 Task: Select the month "December".
Action: Mouse moved to (872, 107)
Screenshot: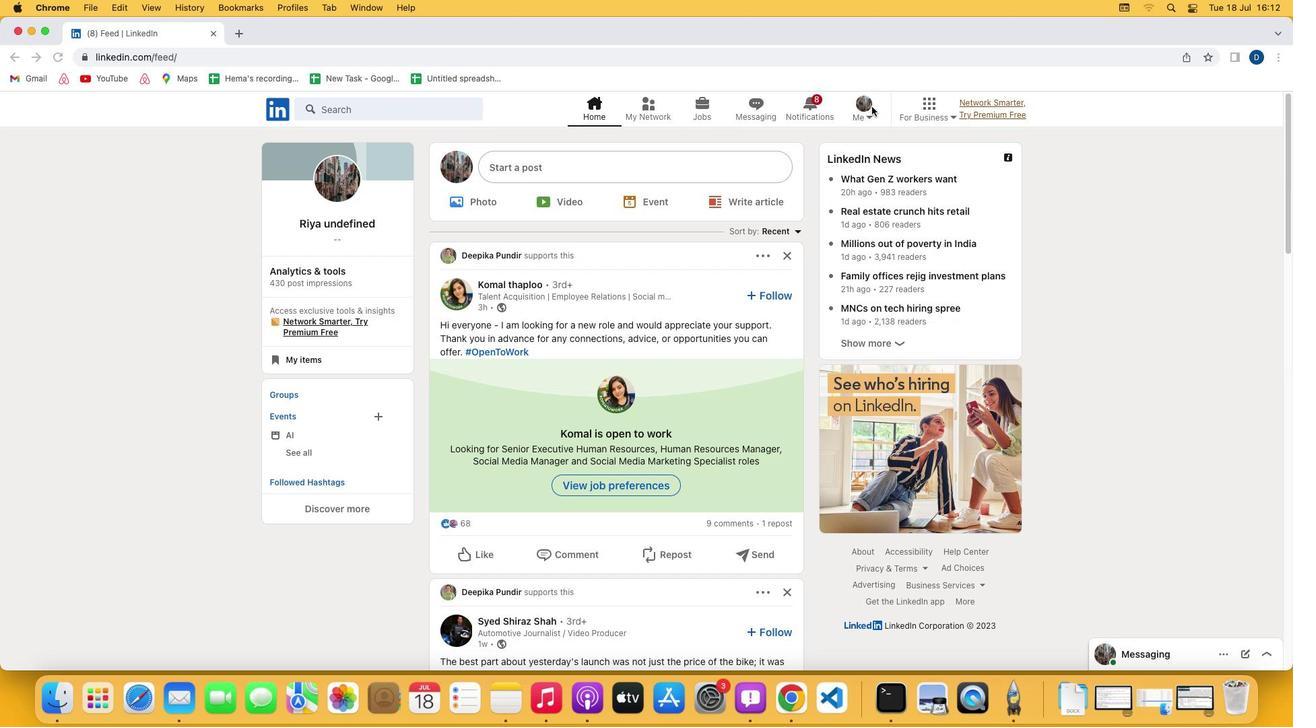 
Action: Mouse pressed left at (872, 107)
Screenshot: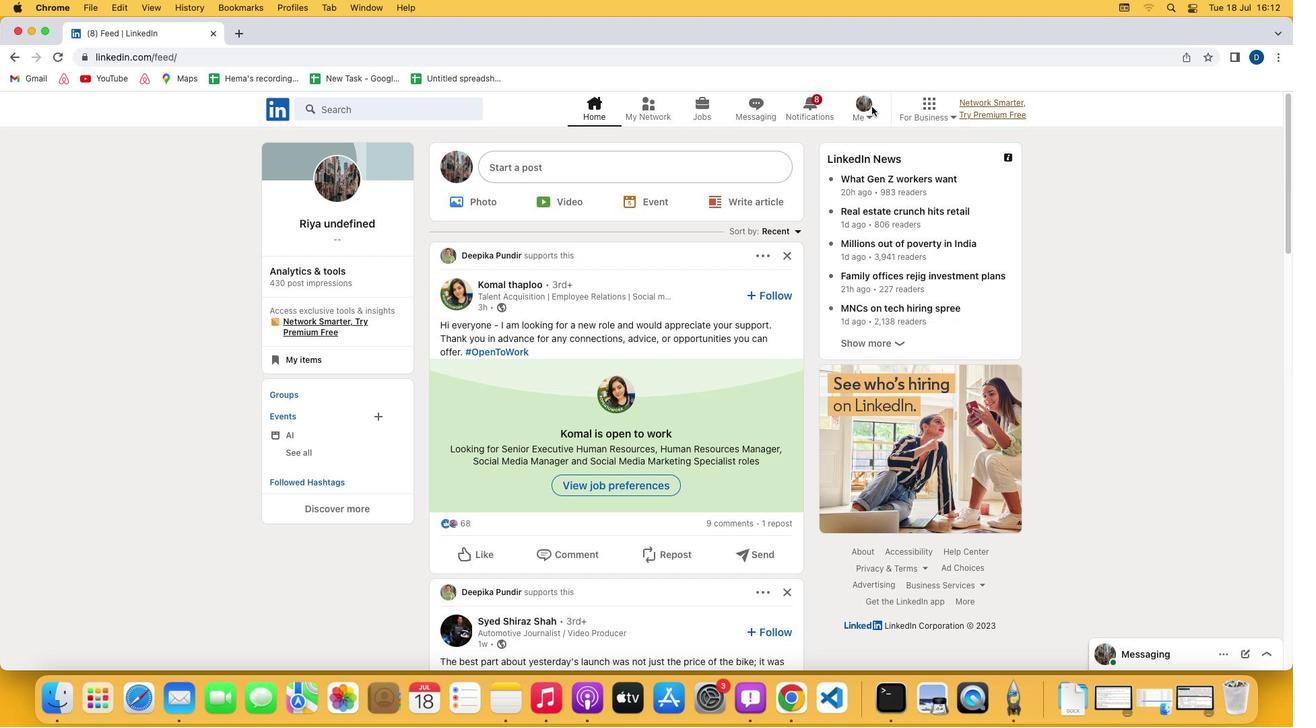 
Action: Mouse moved to (866, 103)
Screenshot: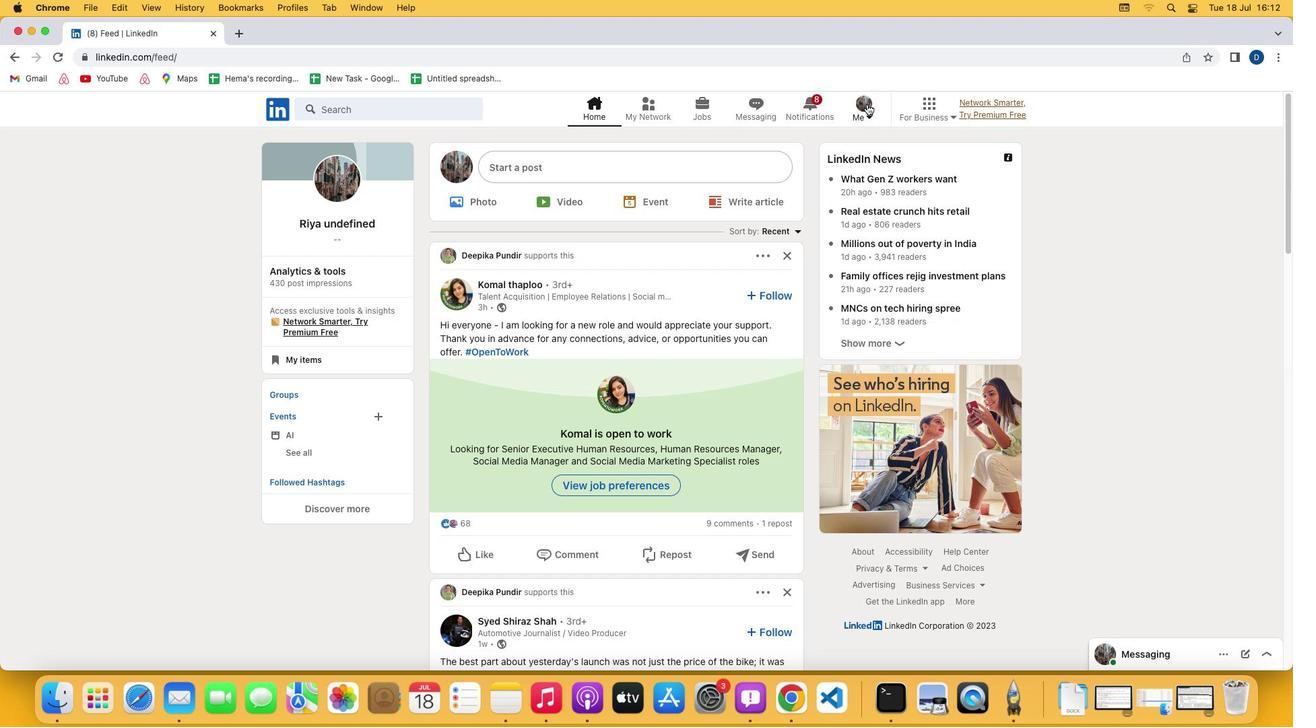 
Action: Mouse pressed left at (866, 103)
Screenshot: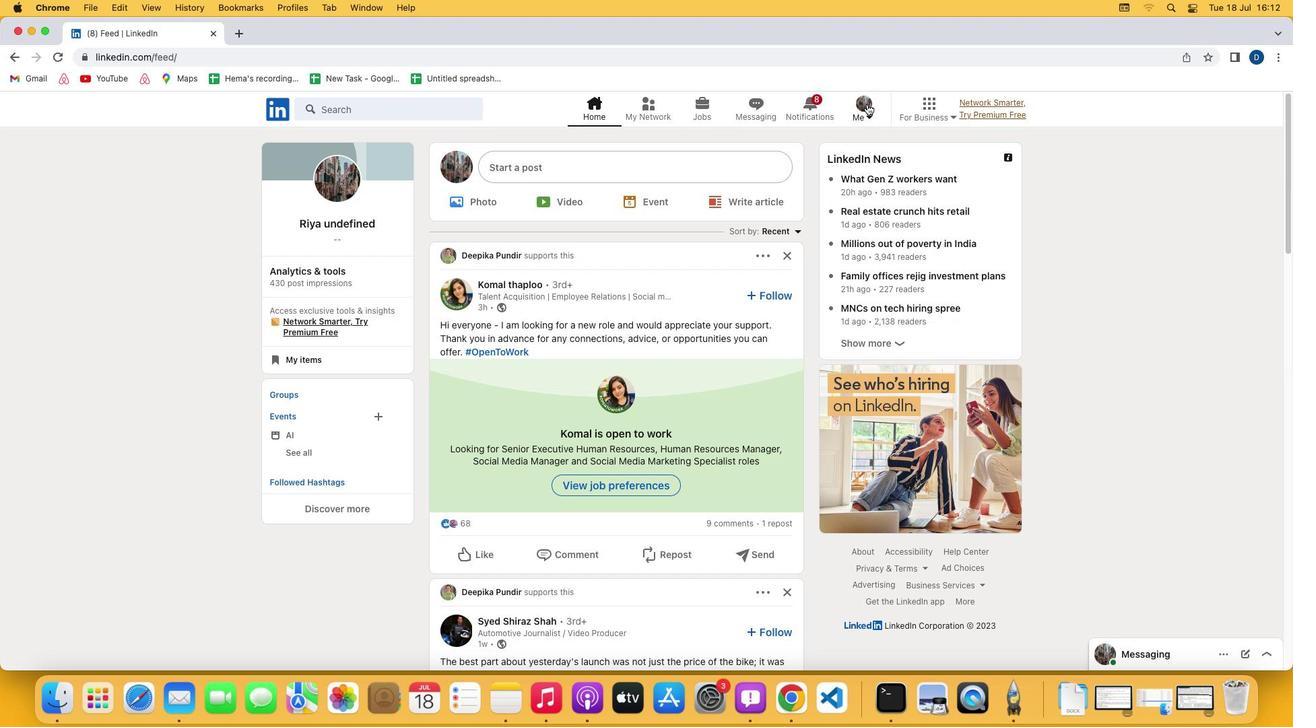 
Action: Mouse moved to (808, 184)
Screenshot: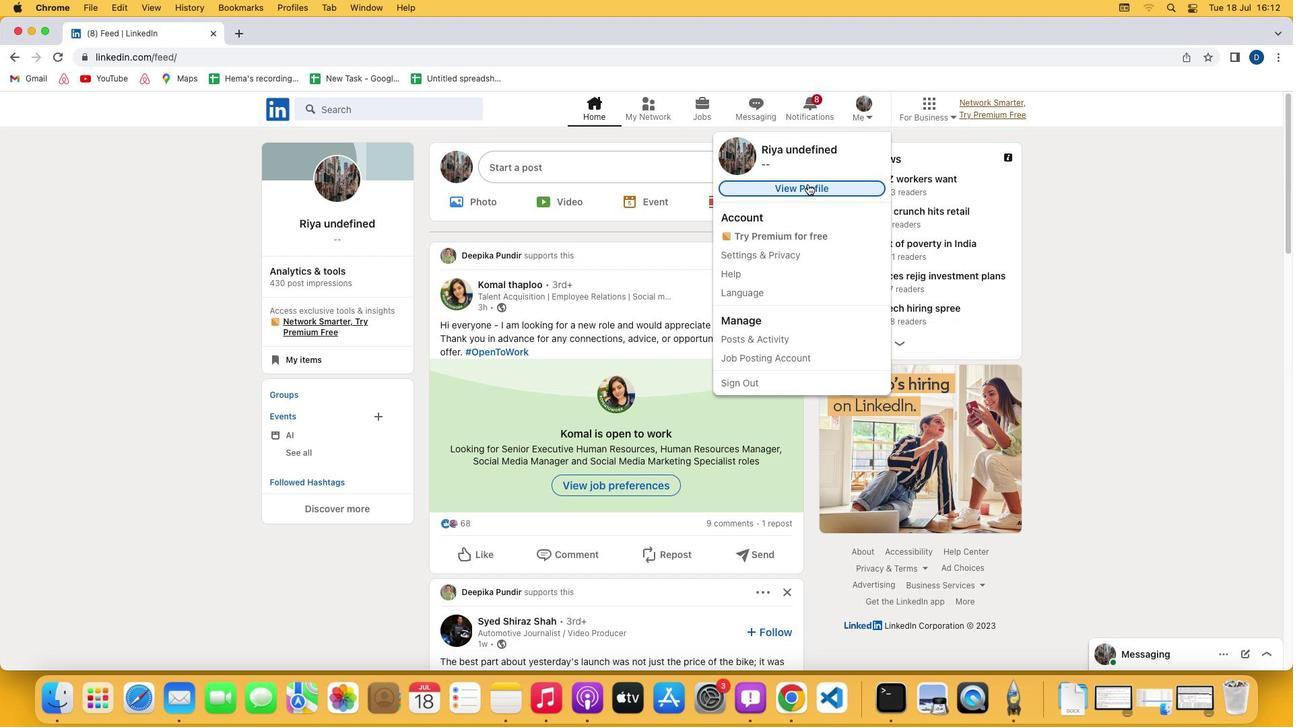 
Action: Mouse pressed left at (808, 184)
Screenshot: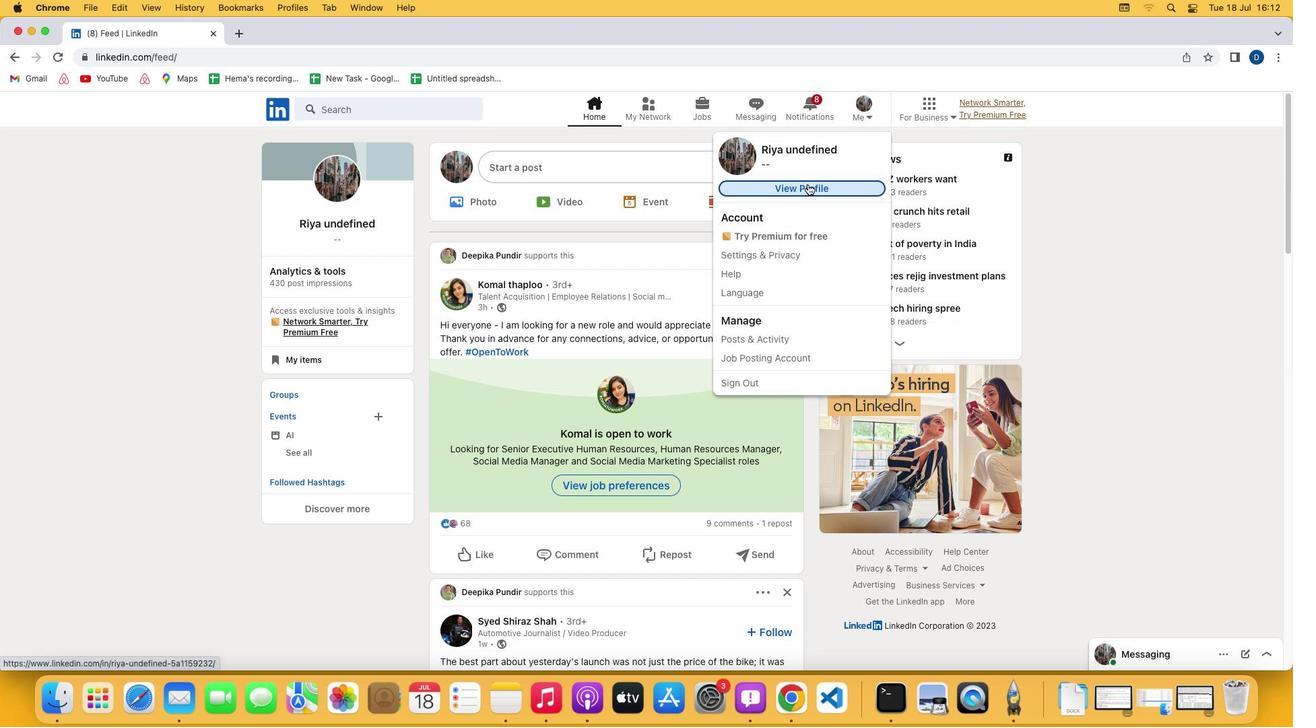 
Action: Mouse moved to (376, 452)
Screenshot: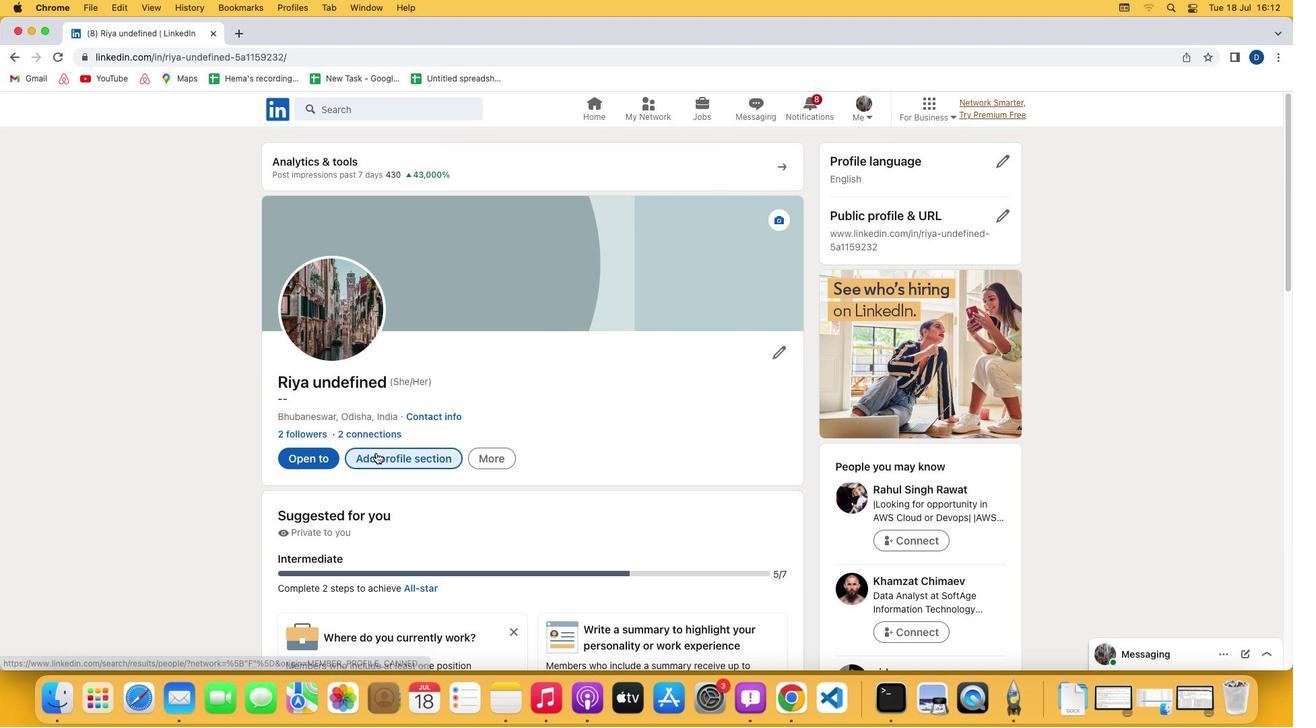 
Action: Mouse pressed left at (376, 452)
Screenshot: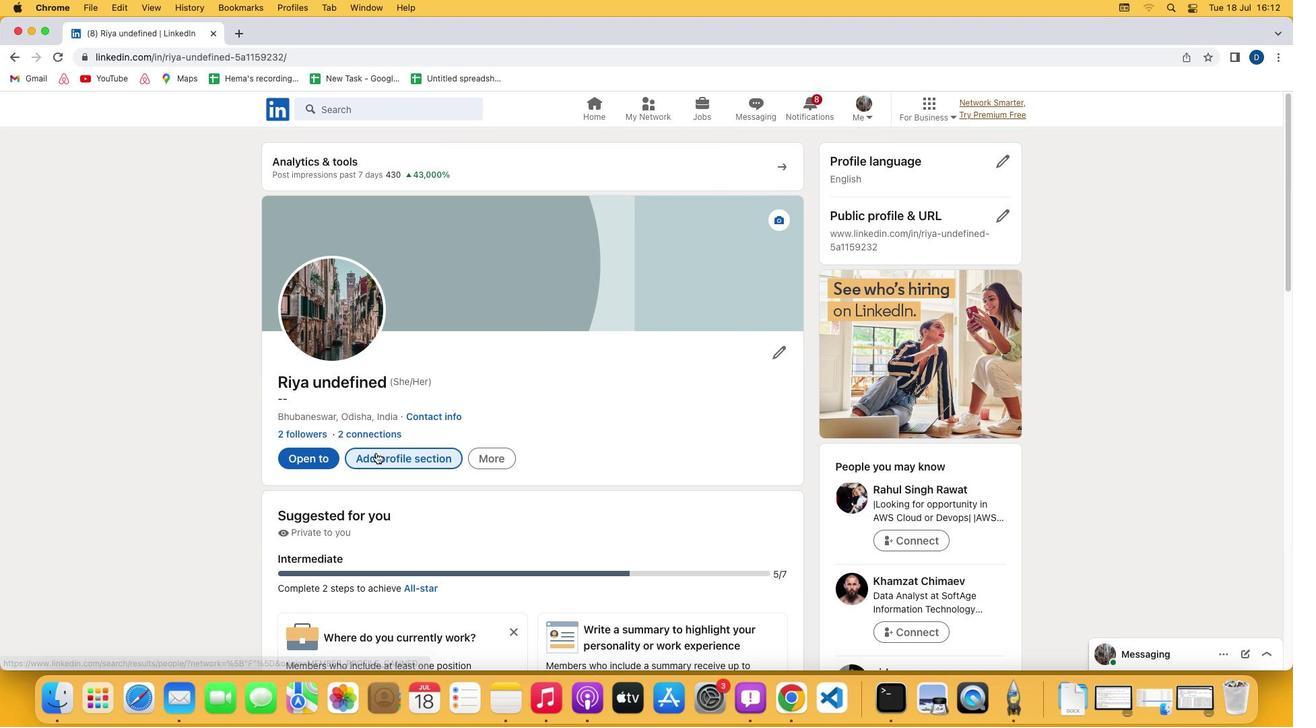 
Action: Mouse moved to (587, 206)
Screenshot: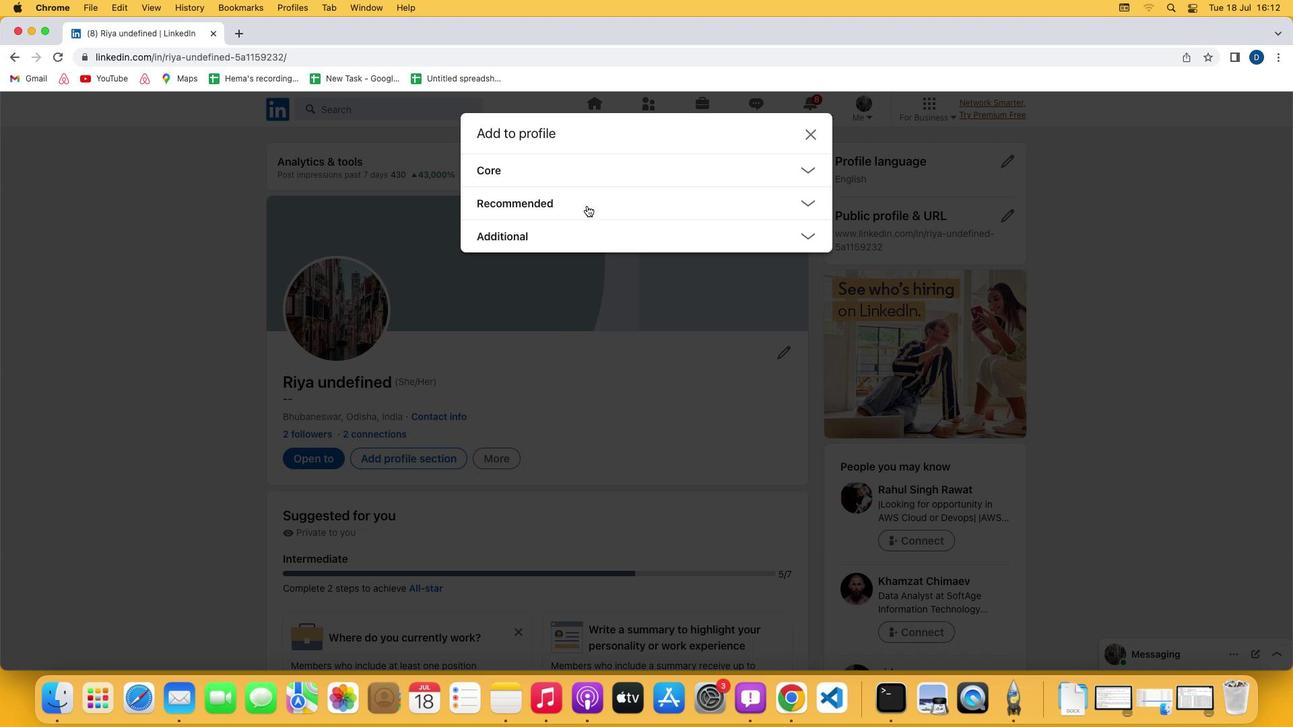 
Action: Mouse pressed left at (587, 206)
Screenshot: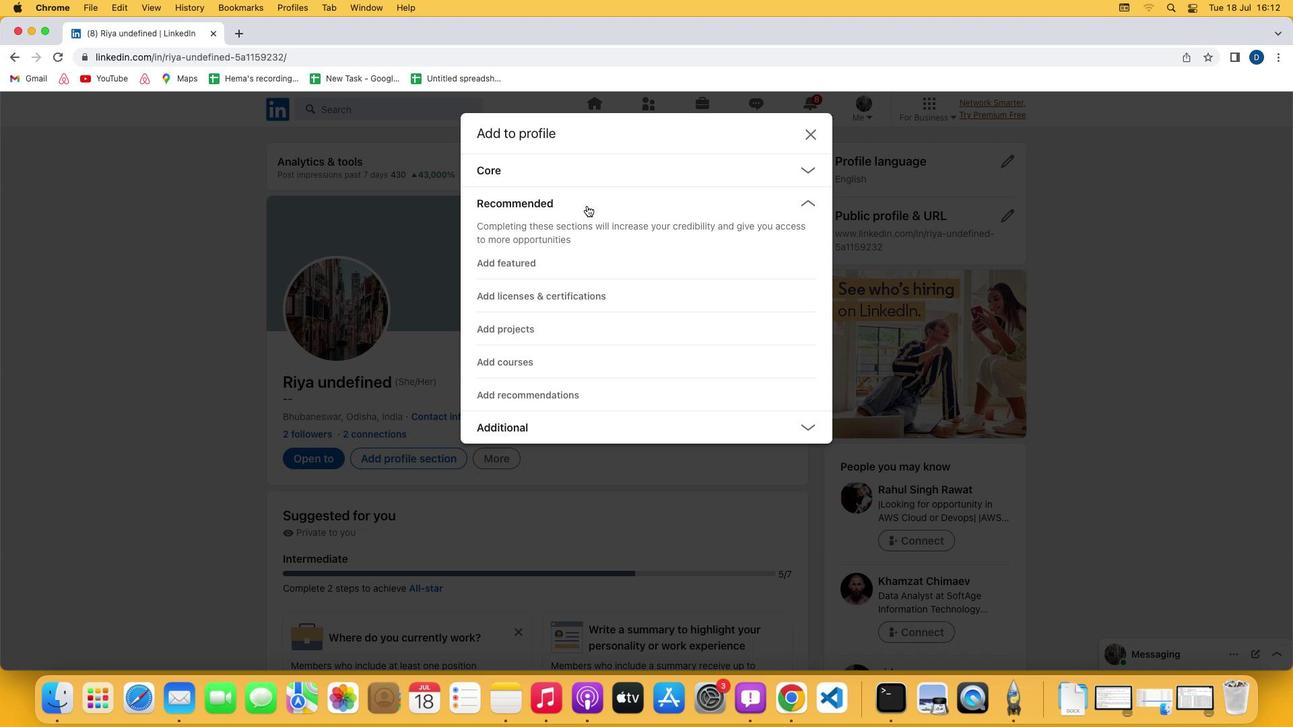 
Action: Mouse moved to (531, 295)
Screenshot: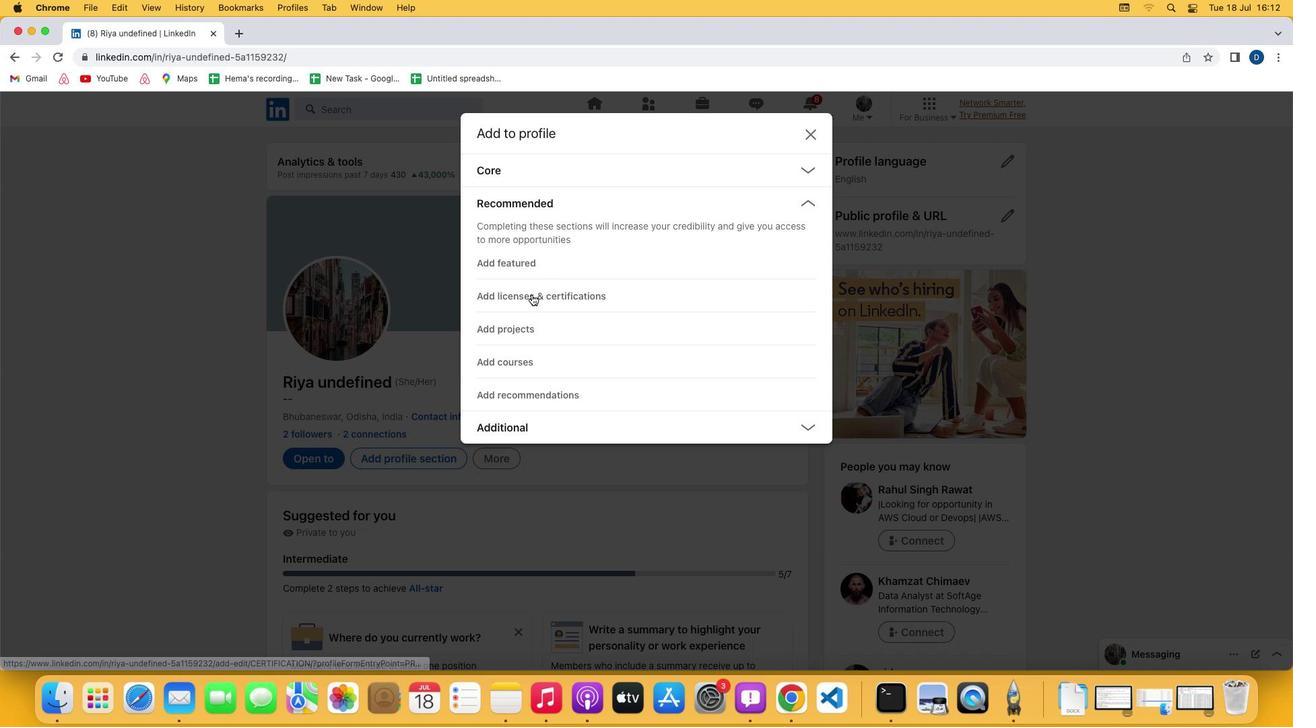 
Action: Mouse pressed left at (531, 295)
Screenshot: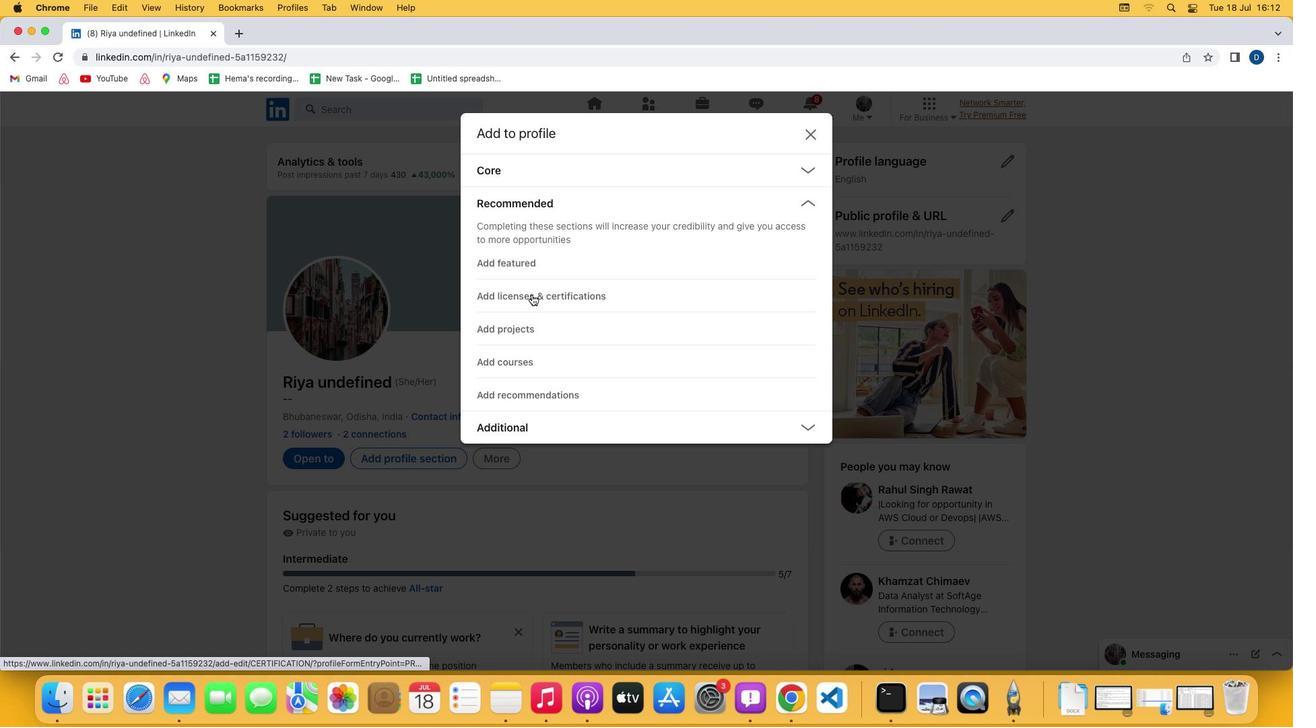 
Action: Mouse moved to (480, 378)
Screenshot: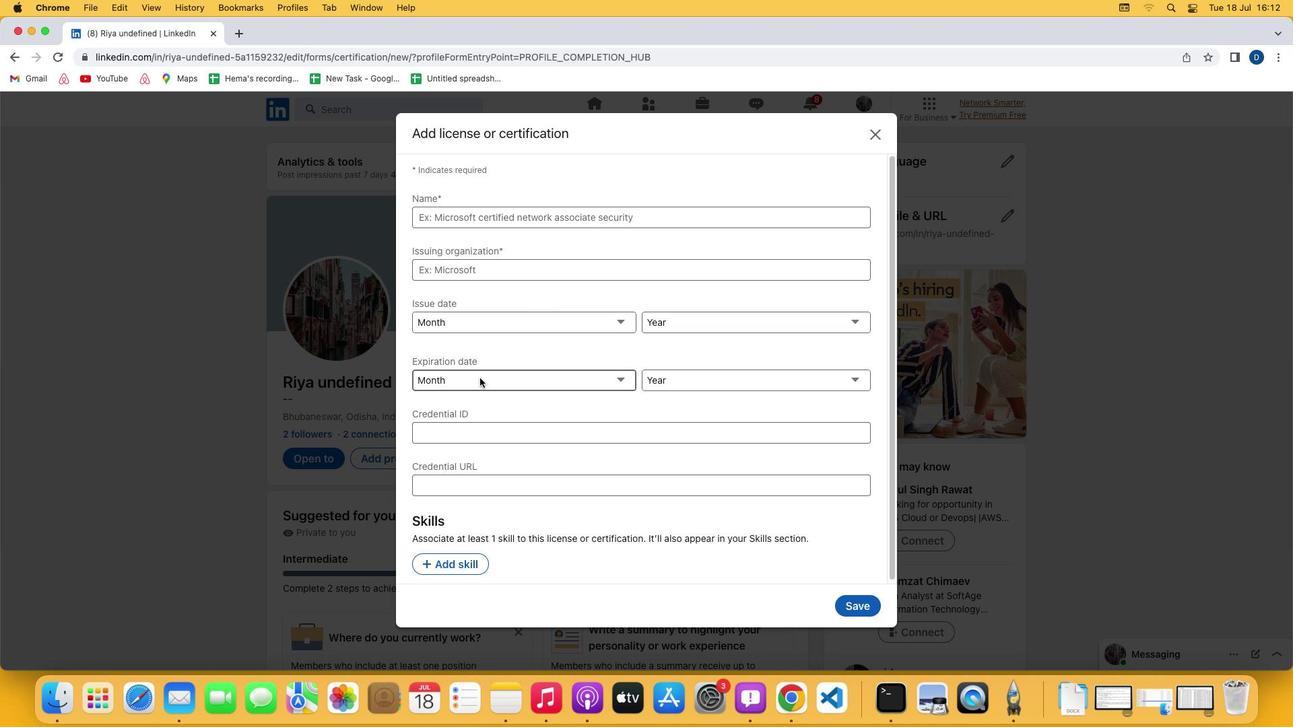 
Action: Mouse pressed left at (480, 378)
Screenshot: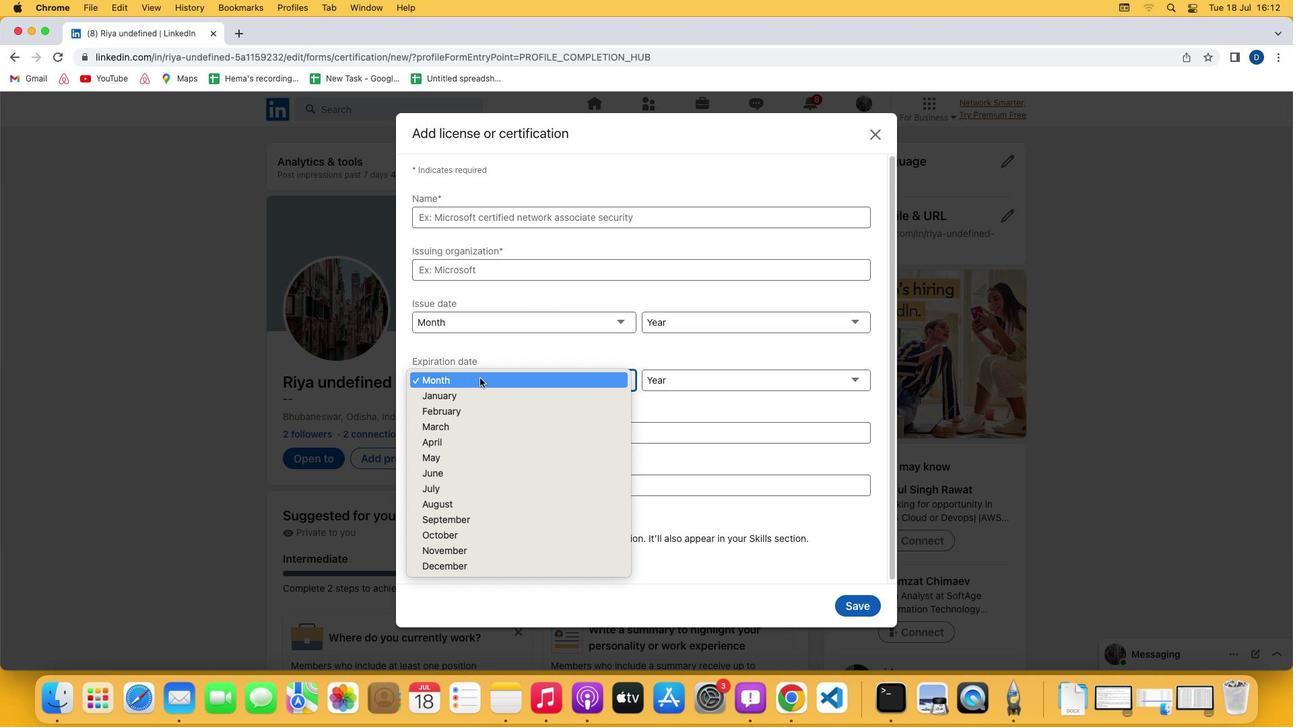 
Action: Mouse moved to (468, 565)
Screenshot: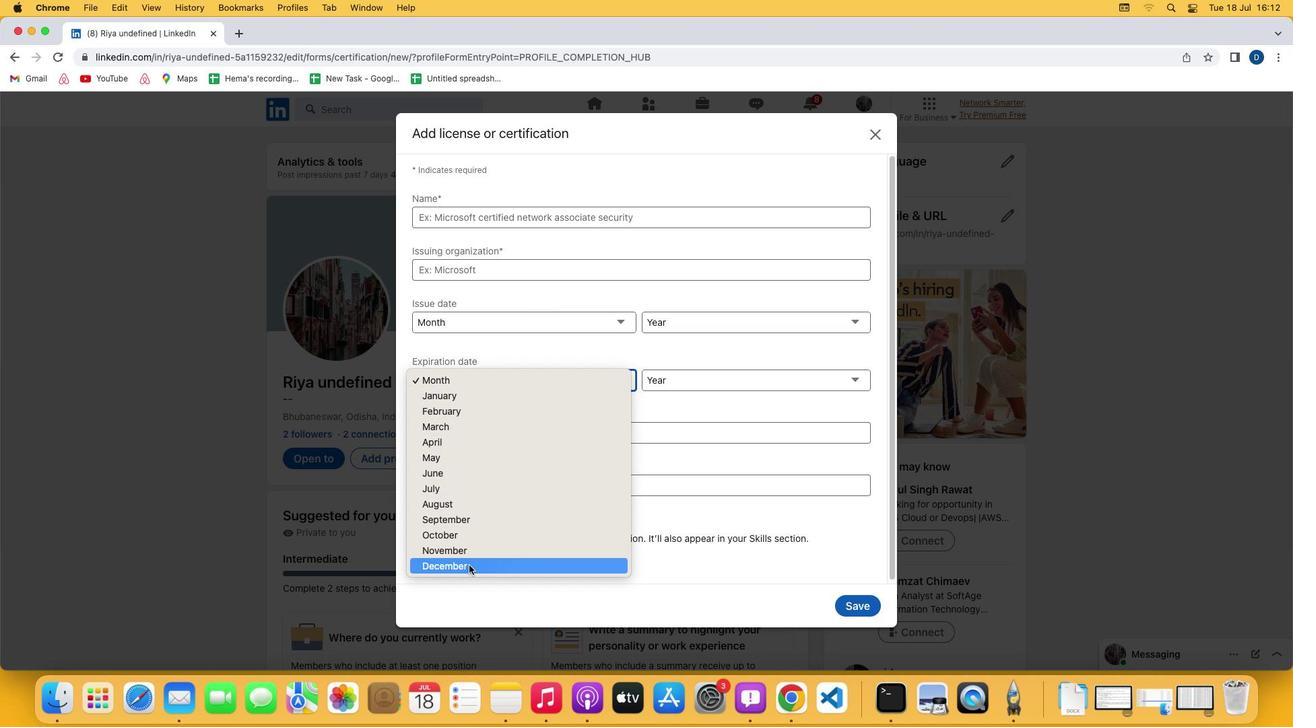 
Action: Mouse pressed left at (468, 565)
Screenshot: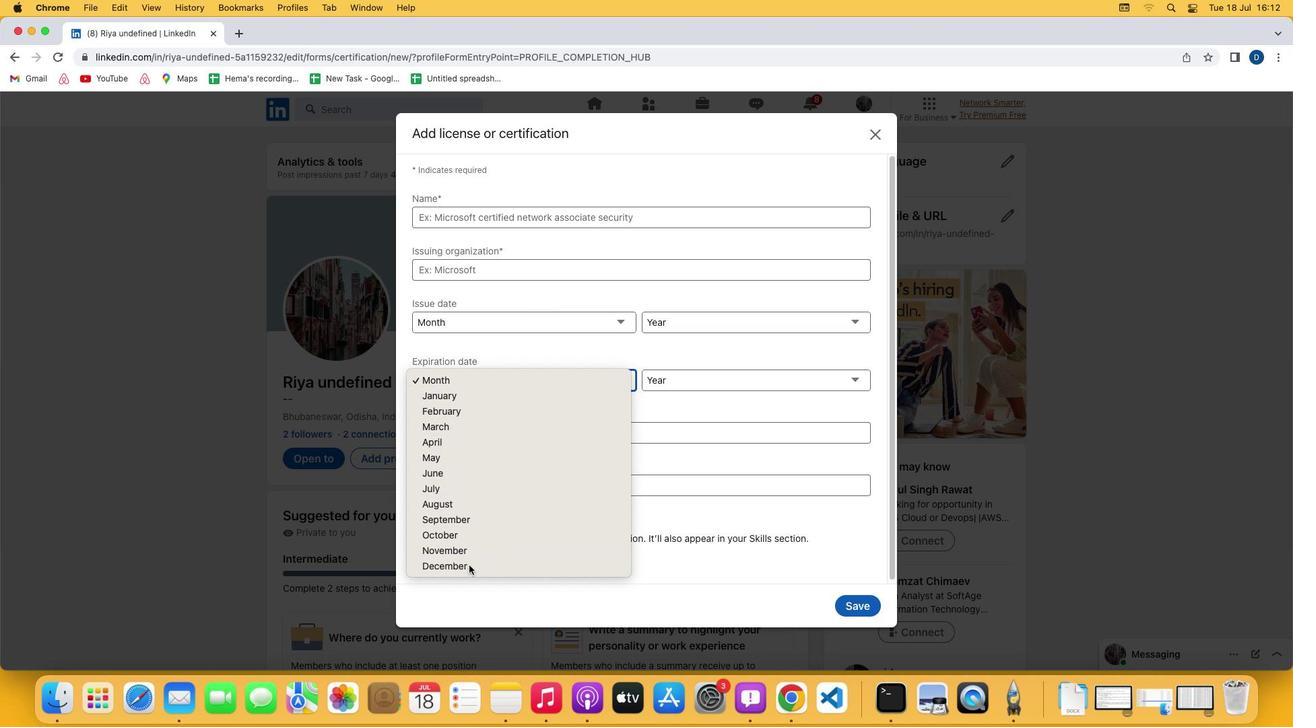 
